 Task: Change margins with wide.
Action: Mouse moved to (123, 131)
Screenshot: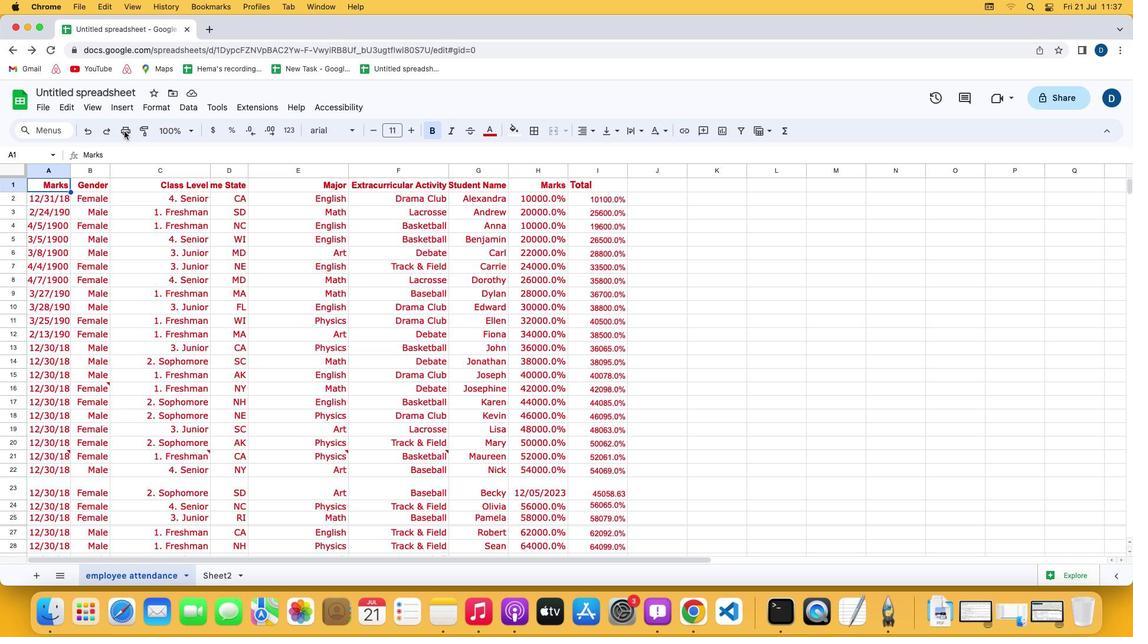 
Action: Mouse pressed left at (123, 131)
Screenshot: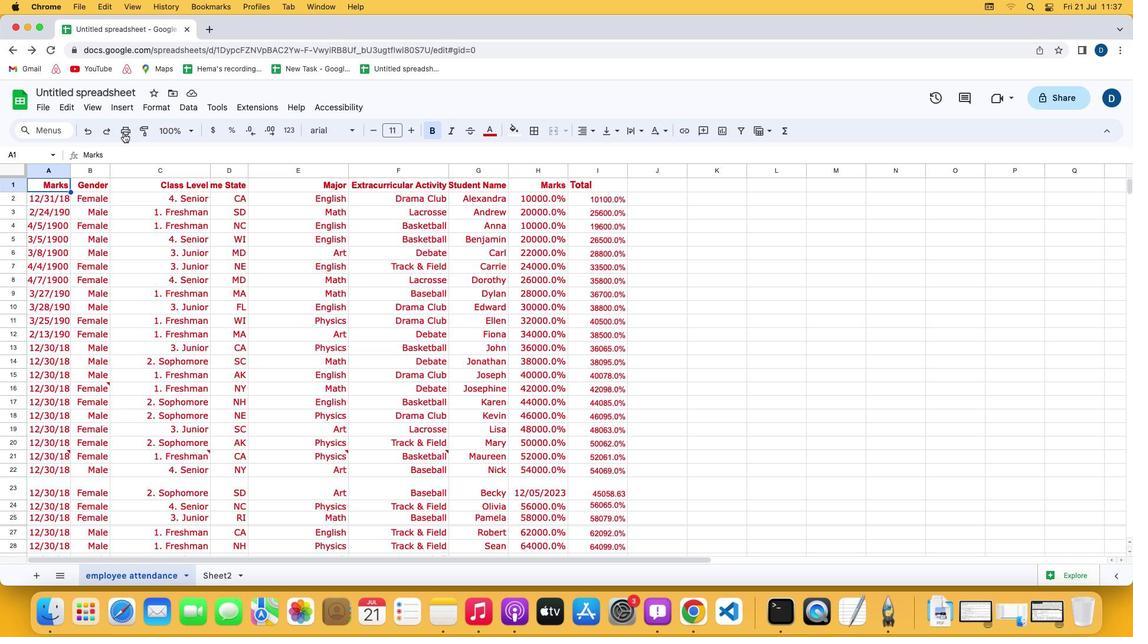 
Action: Mouse moved to (123, 131)
Screenshot: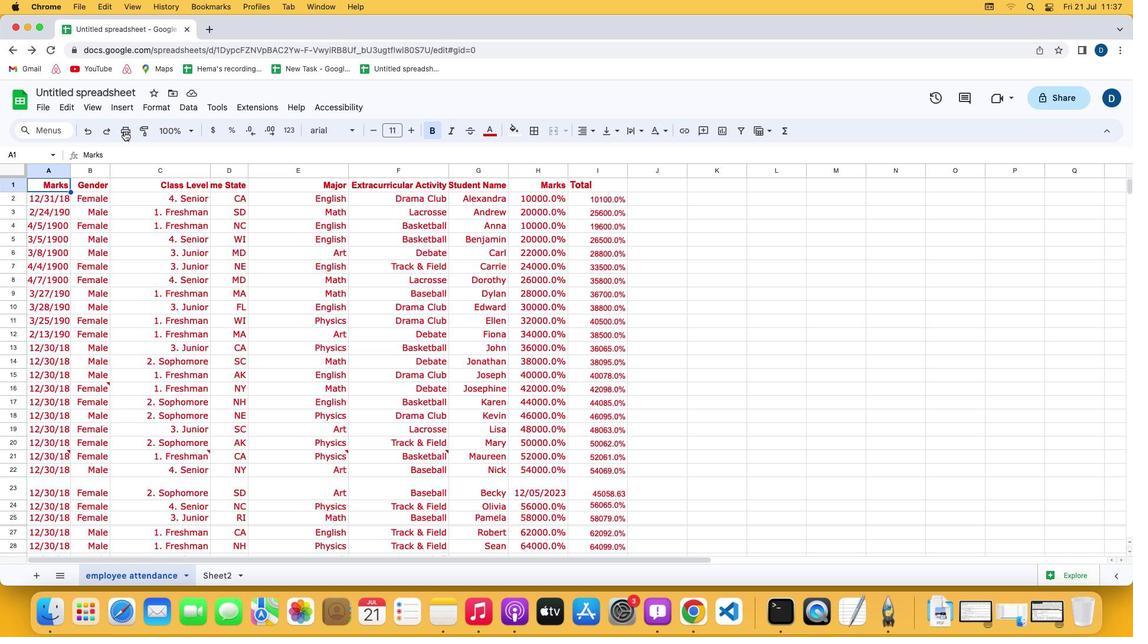 
Action: Mouse pressed left at (123, 131)
Screenshot: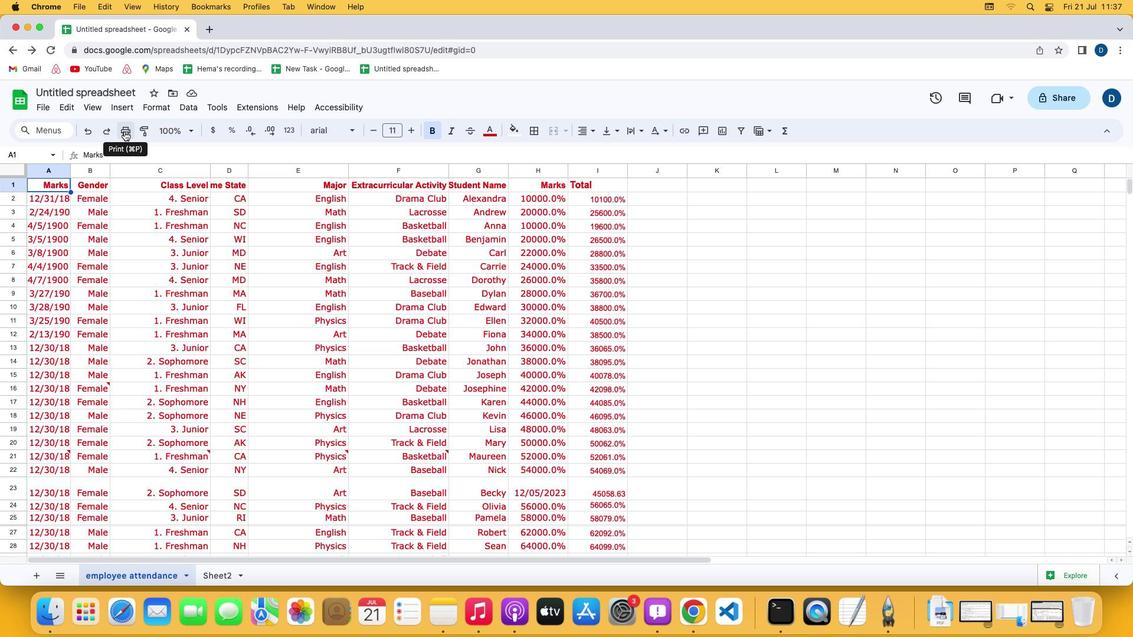 
Action: Mouse moved to (1019, 348)
Screenshot: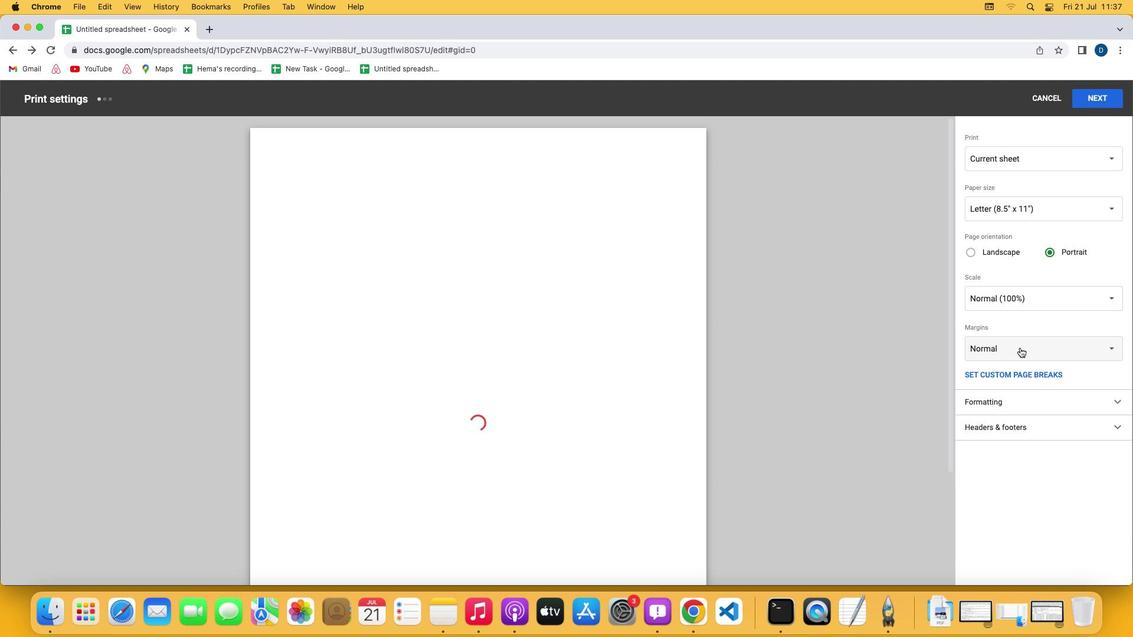 
Action: Mouse pressed left at (1019, 348)
Screenshot: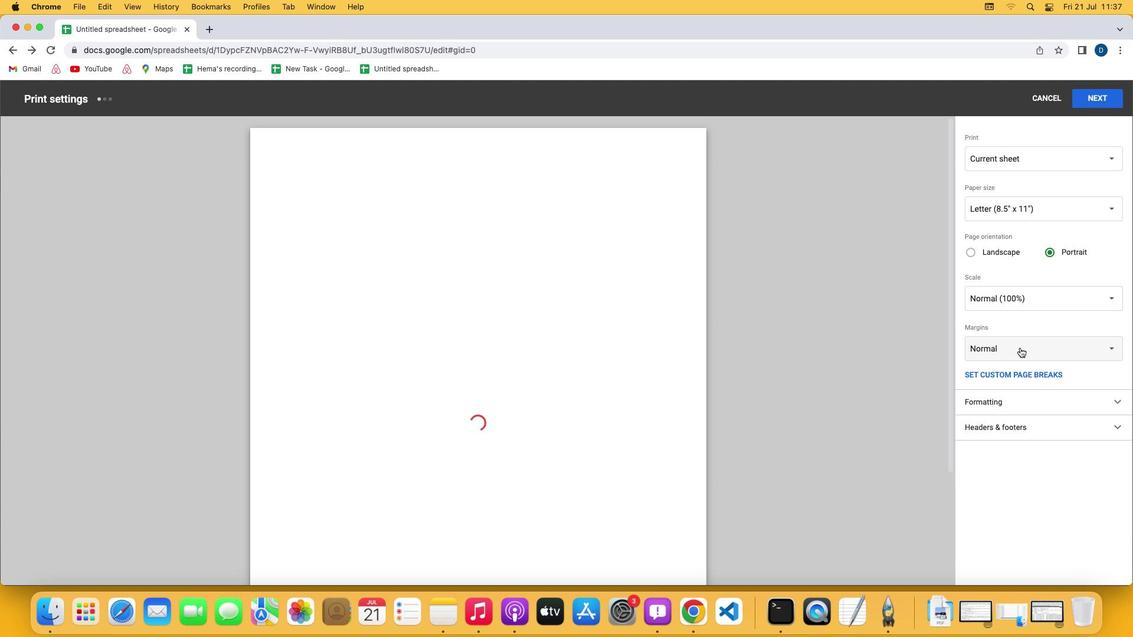 
Action: Mouse moved to (1001, 384)
Screenshot: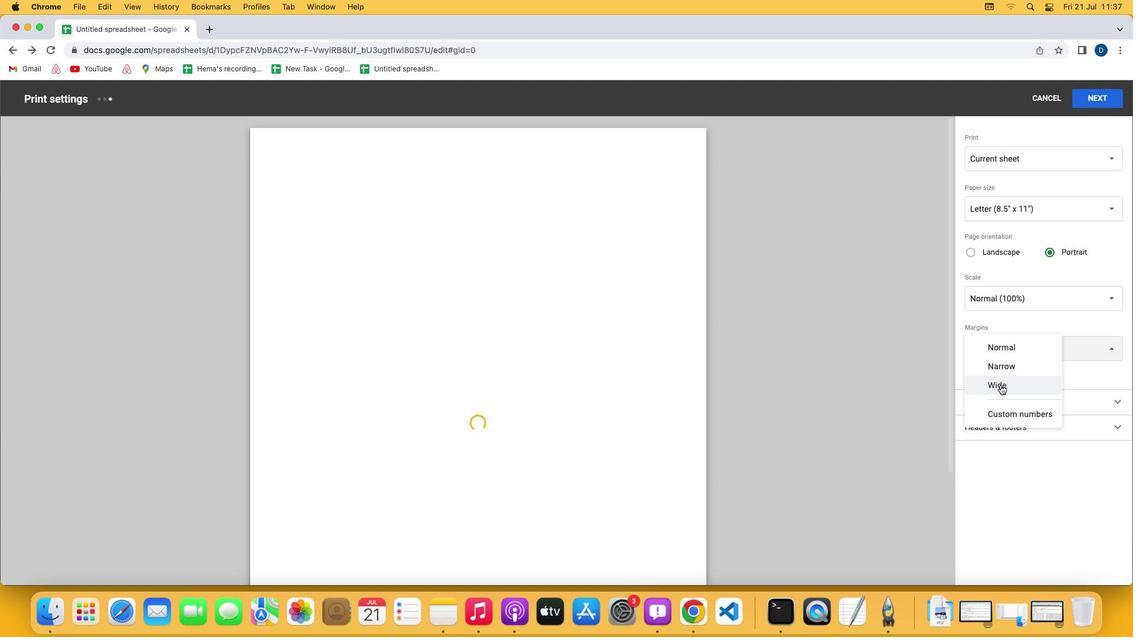 
Action: Mouse pressed left at (1001, 384)
Screenshot: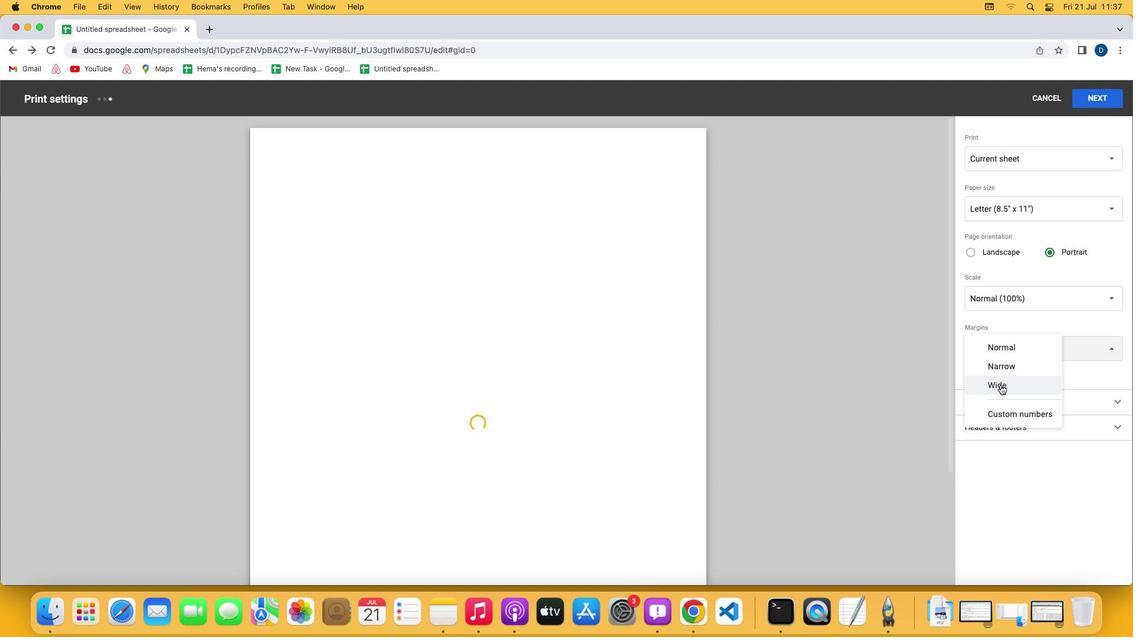 
Action: Mouse moved to (826, 377)
Screenshot: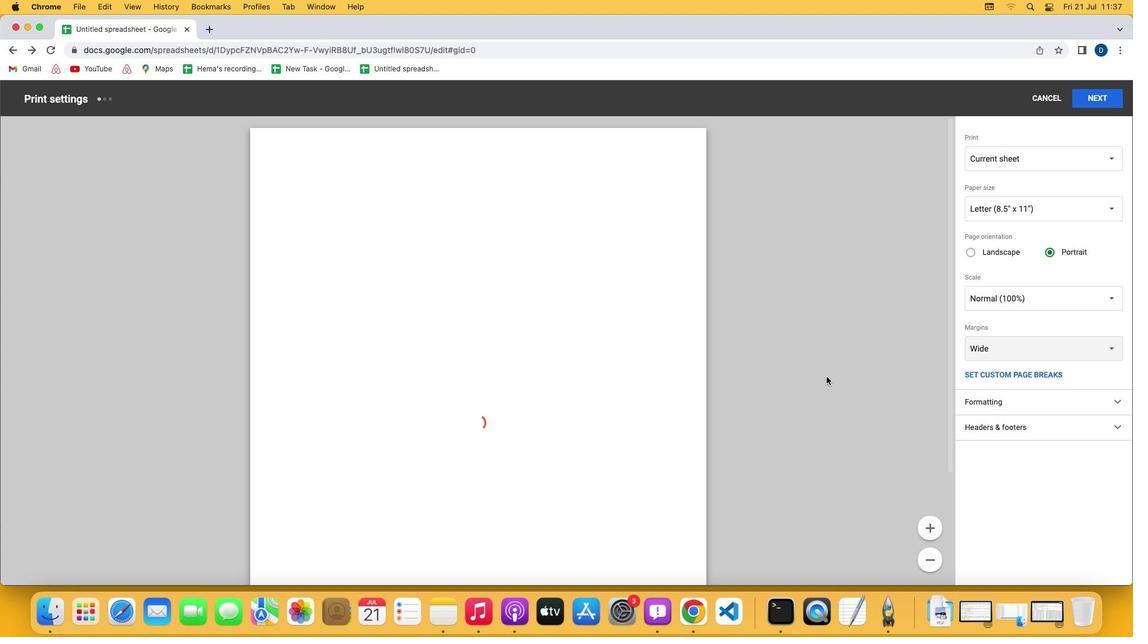 
